 Task: Create Card Cybersecurity Training Session in Board Employee Satisfaction to Workspace E-commerce Management. Create Card Research and Development Review in Board Thought Leadership to Workspace E-commerce Management. Create Card Penetration Testing in Board Voice of Customer Feedback Collection and Analysis to Workspace E-commerce Management
Action: Mouse moved to (35, 258)
Screenshot: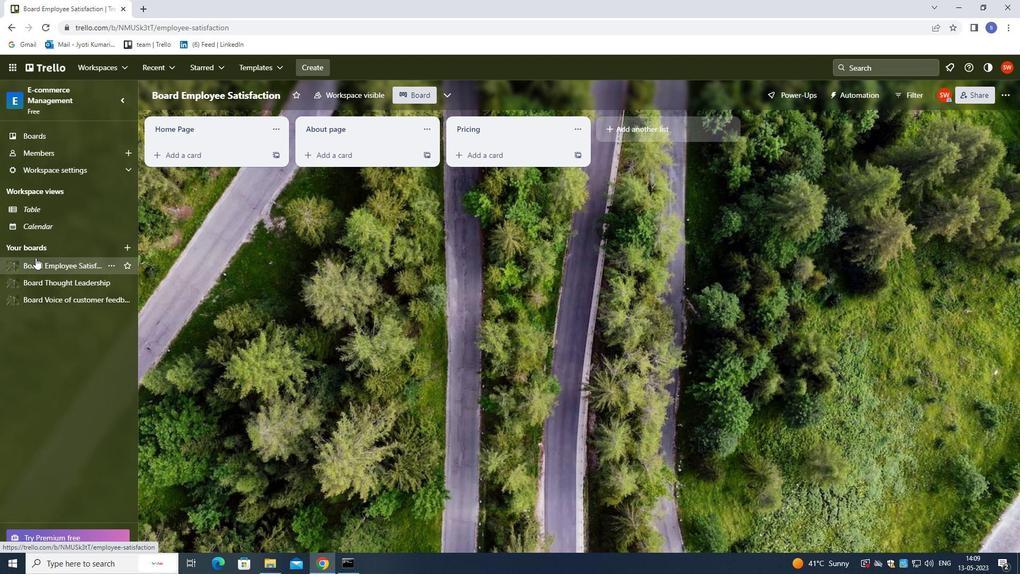 
Action: Mouse pressed left at (35, 258)
Screenshot: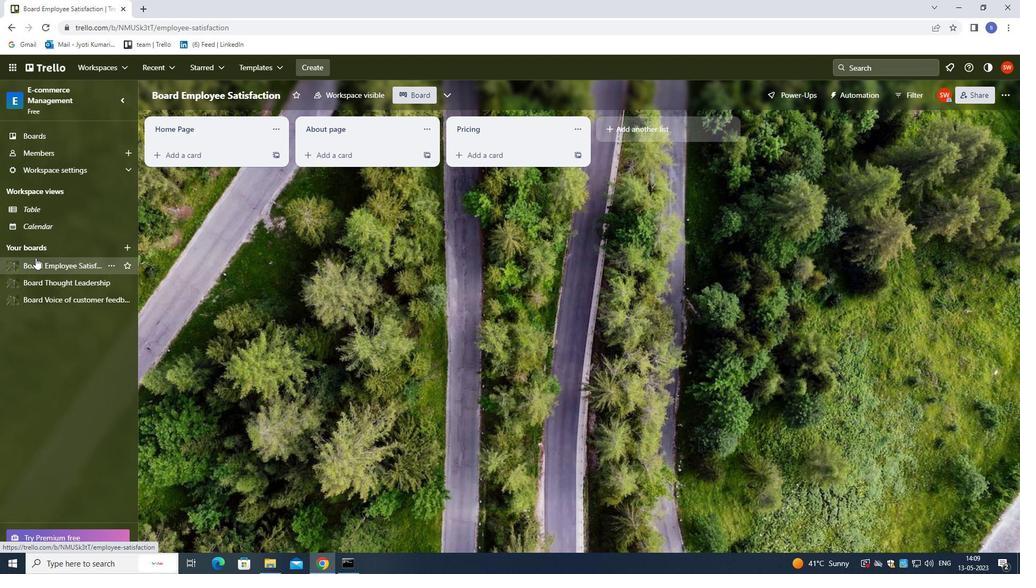 
Action: Mouse moved to (194, 152)
Screenshot: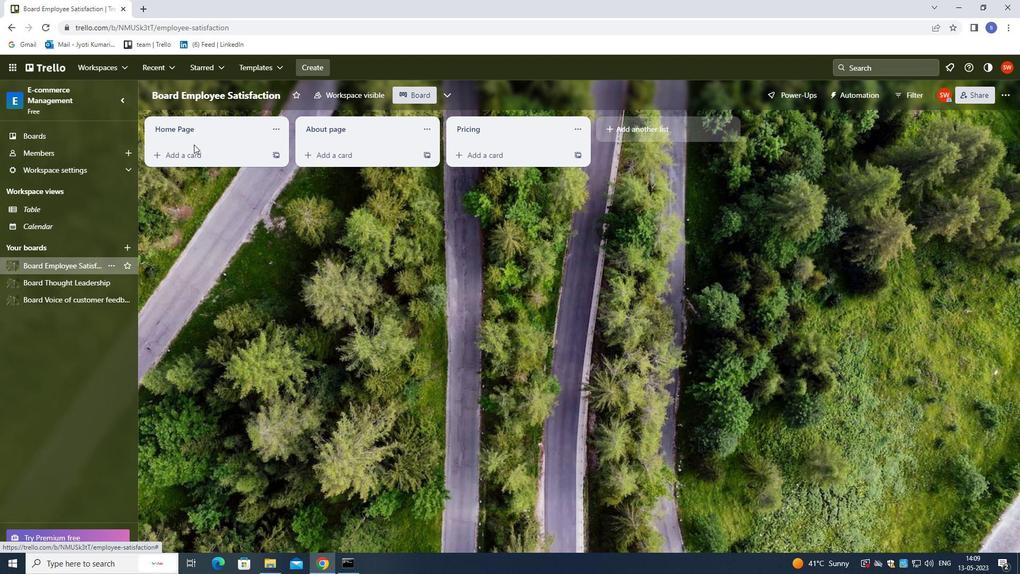 
Action: Mouse pressed left at (194, 152)
Screenshot: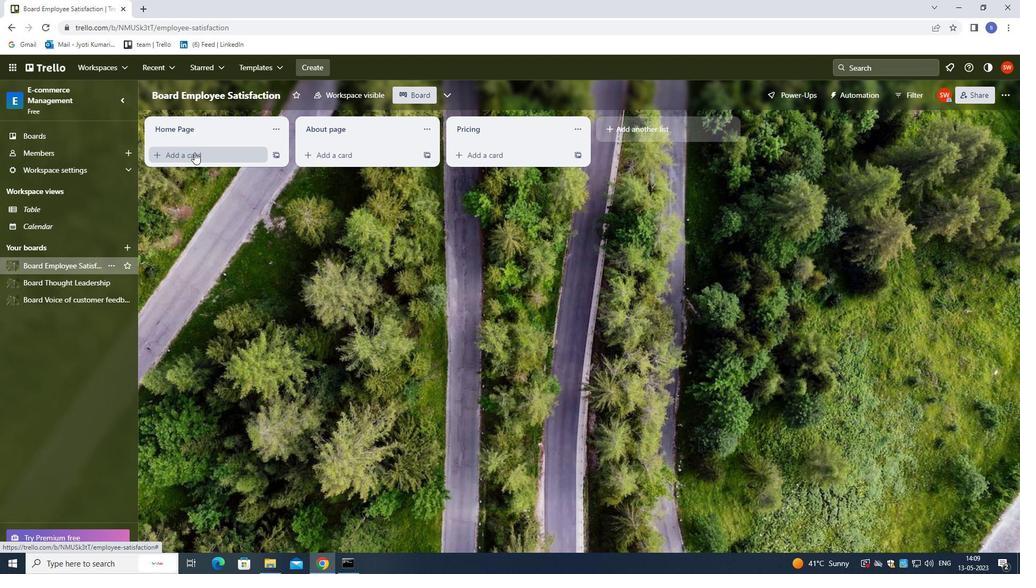 
Action: Mouse moved to (261, 247)
Screenshot: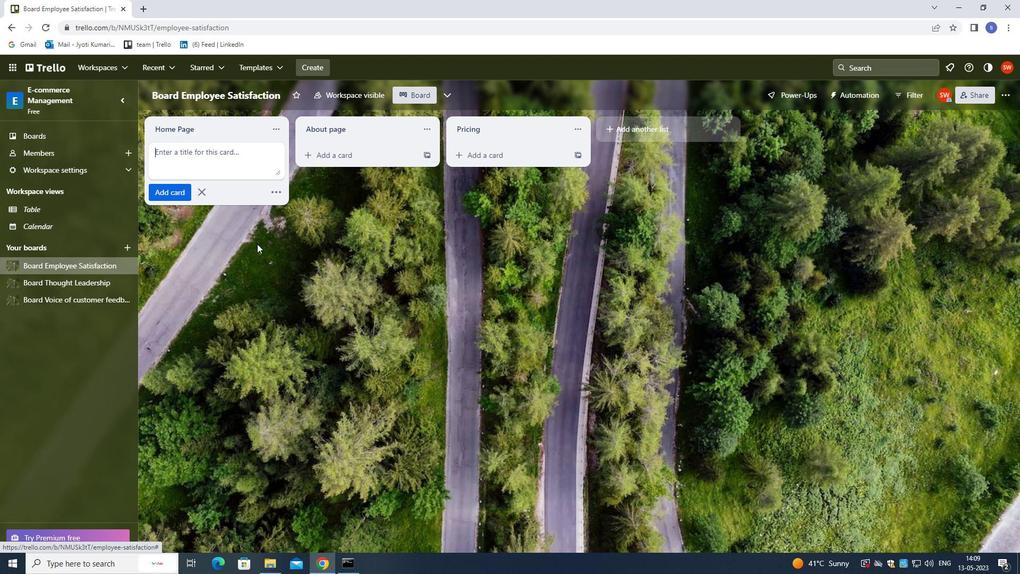 
Action: Key pressed <Key.shift>CYBERSECURITY<Key.space><Key.backspace><Key.backspace><Key.backspace><Key.backspace><Key.backspace><Key.backspace><Key.backspace><Key.backspace><Key.backspace>AECURITY<Key.space><Key.left><Key.left><Key.left><Key.left><Key.left><Key.left><Key.left><Key.left><Key.backspace>S<Key.right><Key.right><Key.right><Key.right><Key.right><Key.right><Key.right><Key.space><Key.shift>TRAINING<Key.space><Key.shift><Key.shift><Key.shift><Key.shift><Key.shift><Key.shift>SESSION<Key.enter>
Screenshot: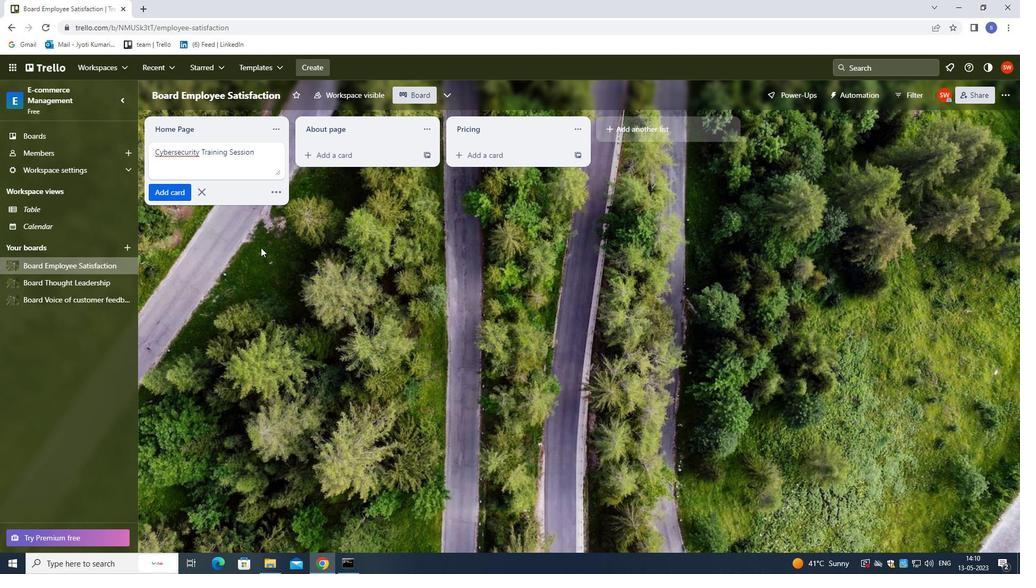 
Action: Mouse moved to (49, 286)
Screenshot: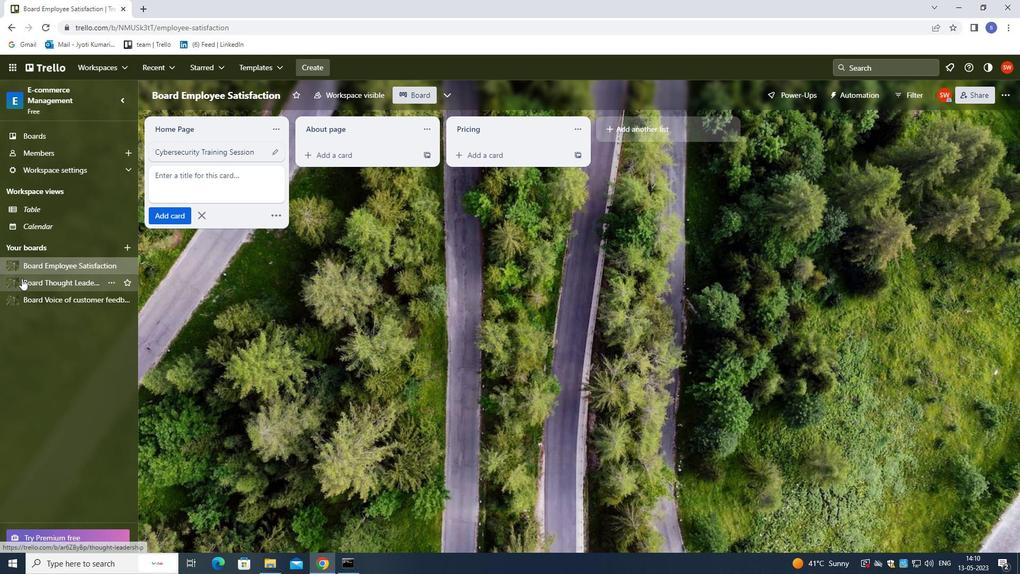 
Action: Mouse pressed left at (49, 286)
Screenshot: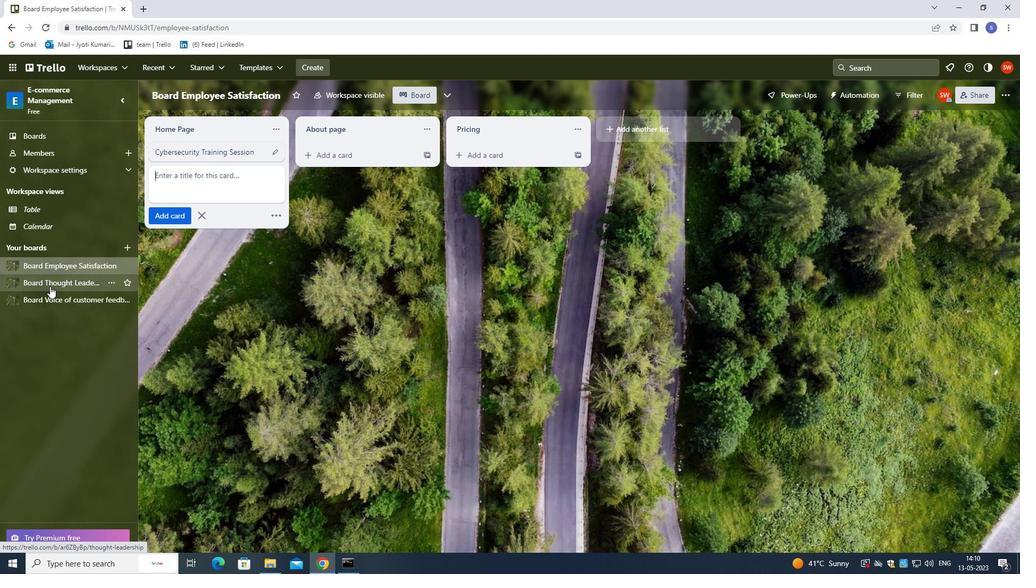 
Action: Mouse moved to (191, 152)
Screenshot: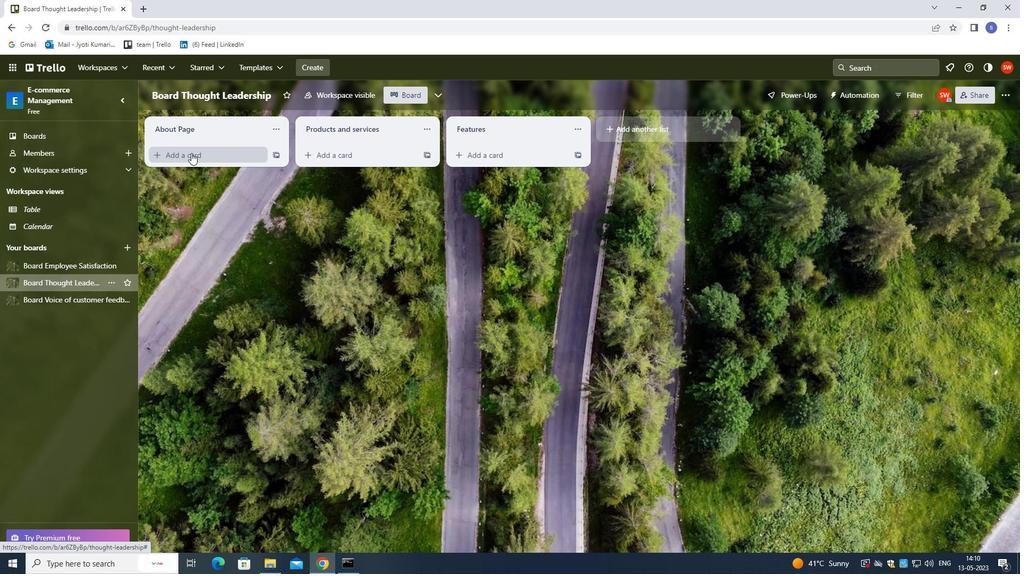 
Action: Mouse pressed left at (191, 152)
Screenshot: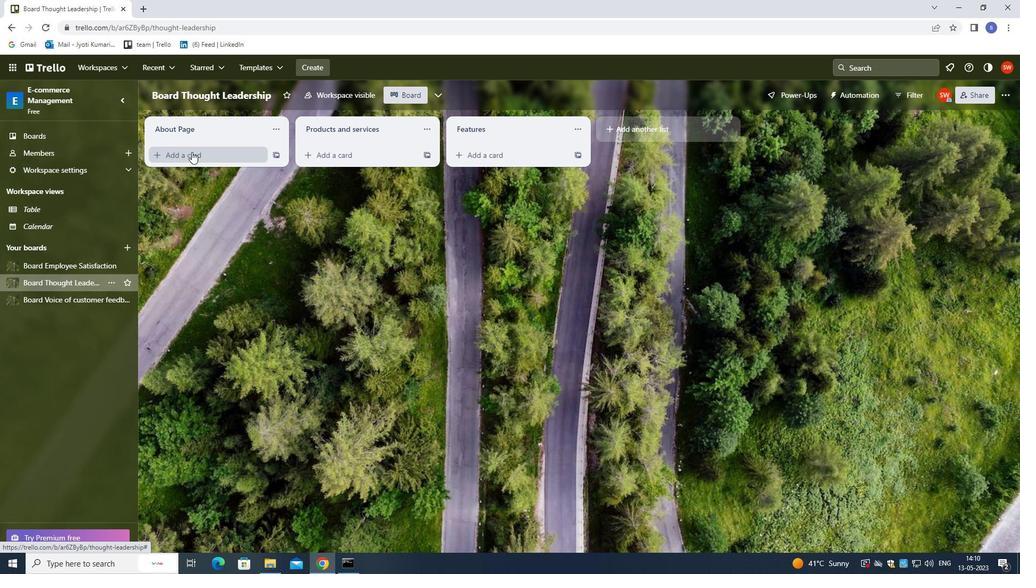 
Action: Mouse moved to (198, 284)
Screenshot: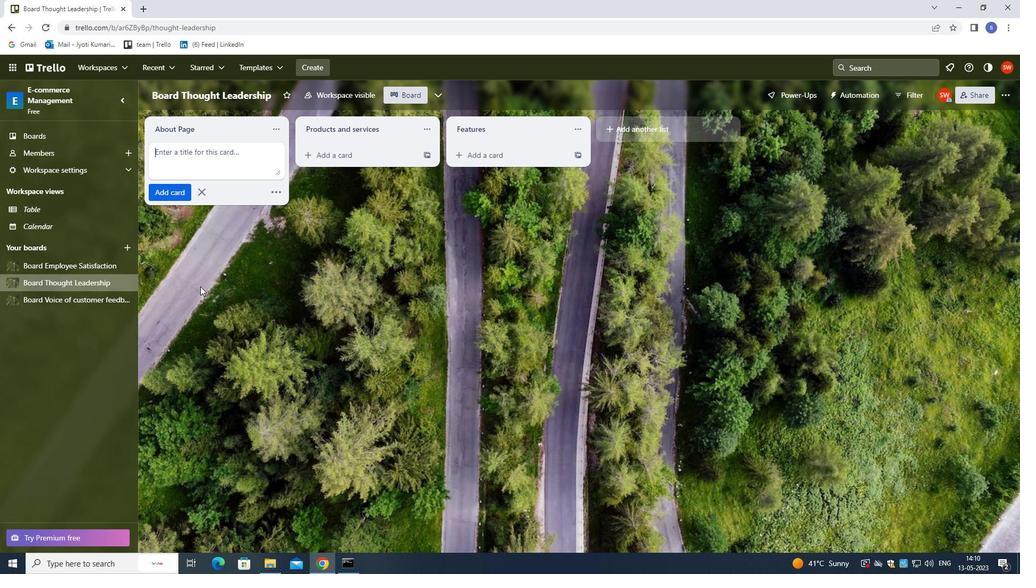 
Action: Key pressed <Key.shift>RESEARCH<Key.space>AND<Key.space><Key.shift>DEVELOPMENT<Key.enter>
Screenshot: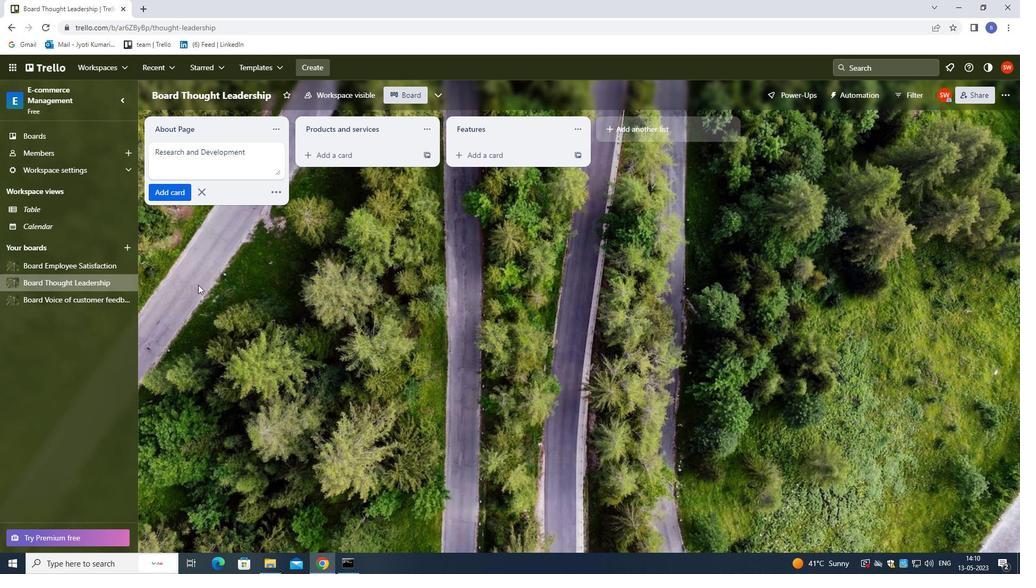 
Action: Mouse moved to (37, 300)
Screenshot: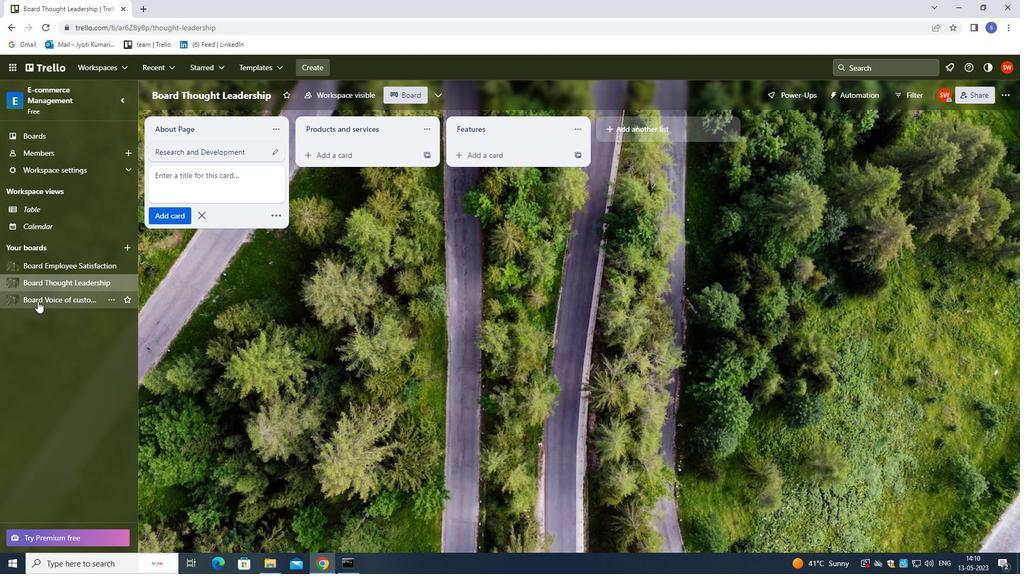 
Action: Mouse pressed left at (37, 300)
Screenshot: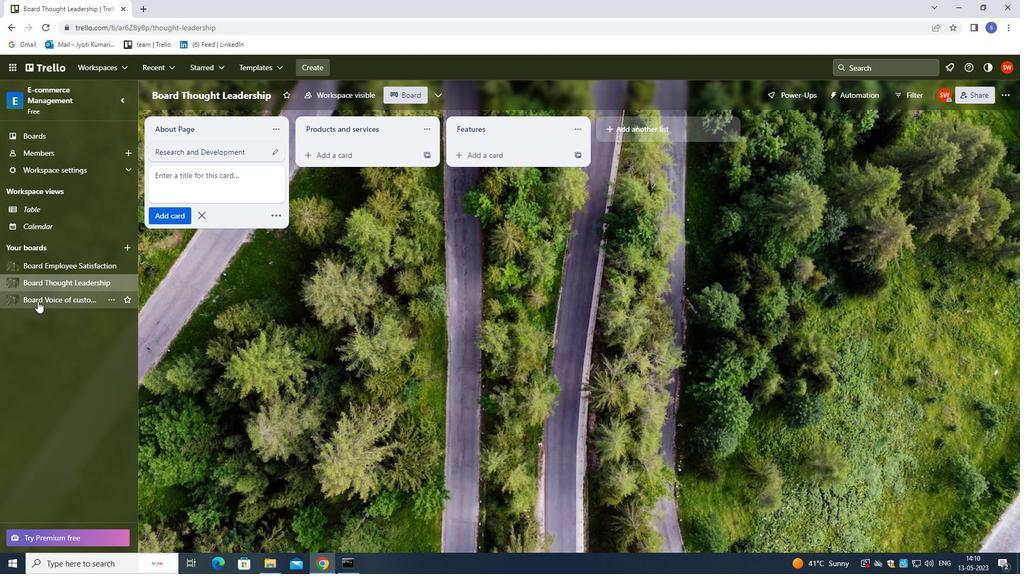 
Action: Mouse moved to (203, 155)
Screenshot: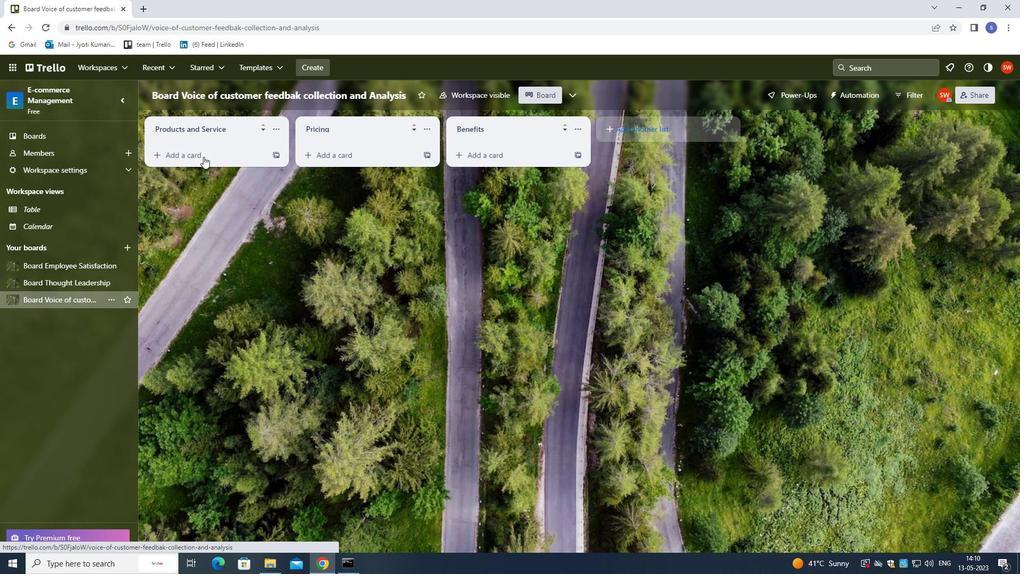 
Action: Mouse pressed left at (203, 155)
Screenshot: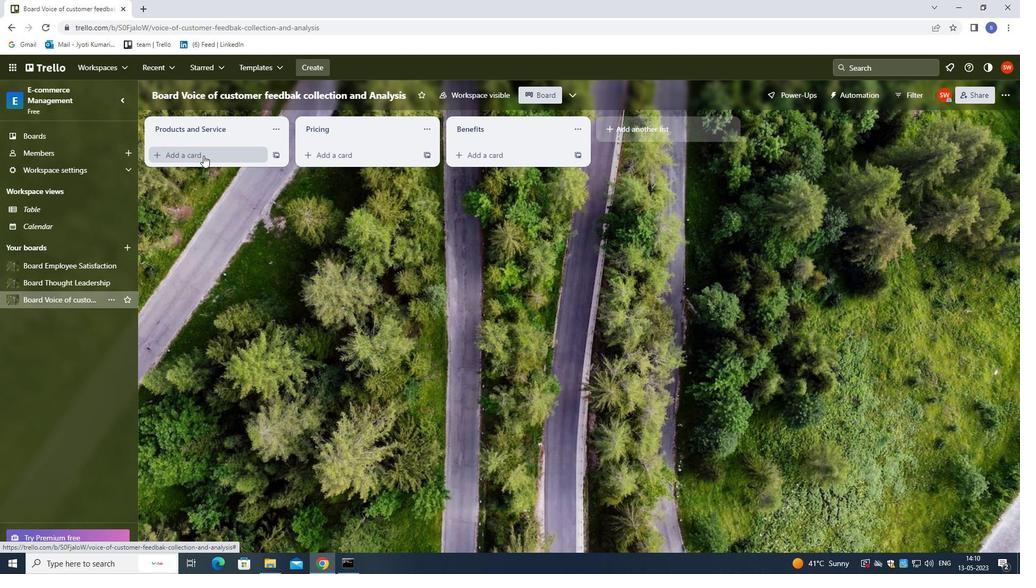 
Action: Mouse moved to (228, 304)
Screenshot: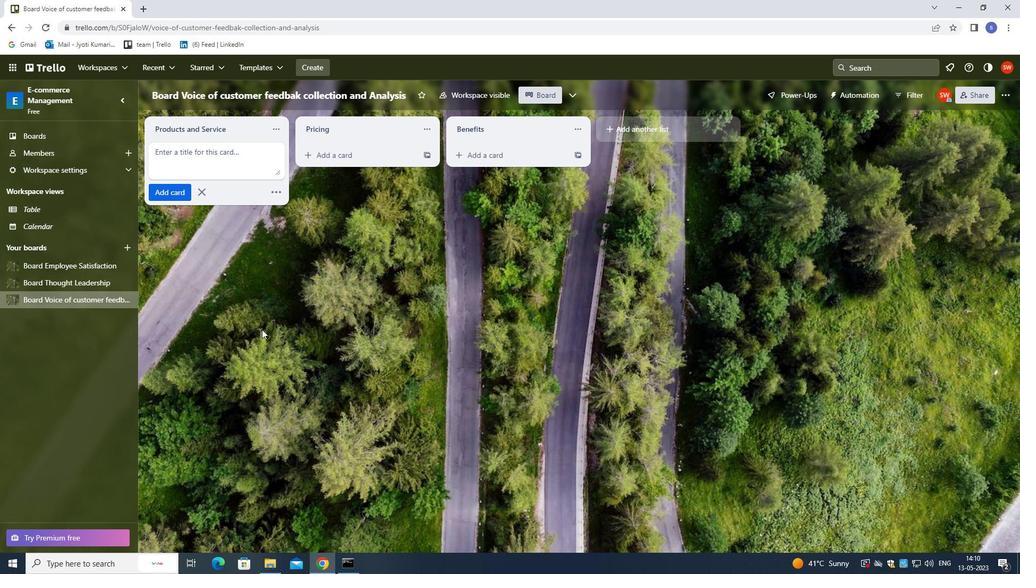 
Action: Key pressed <Key.shift>PENETRATION<Key.space><Key.shift>TESTING<Key.enter>
Screenshot: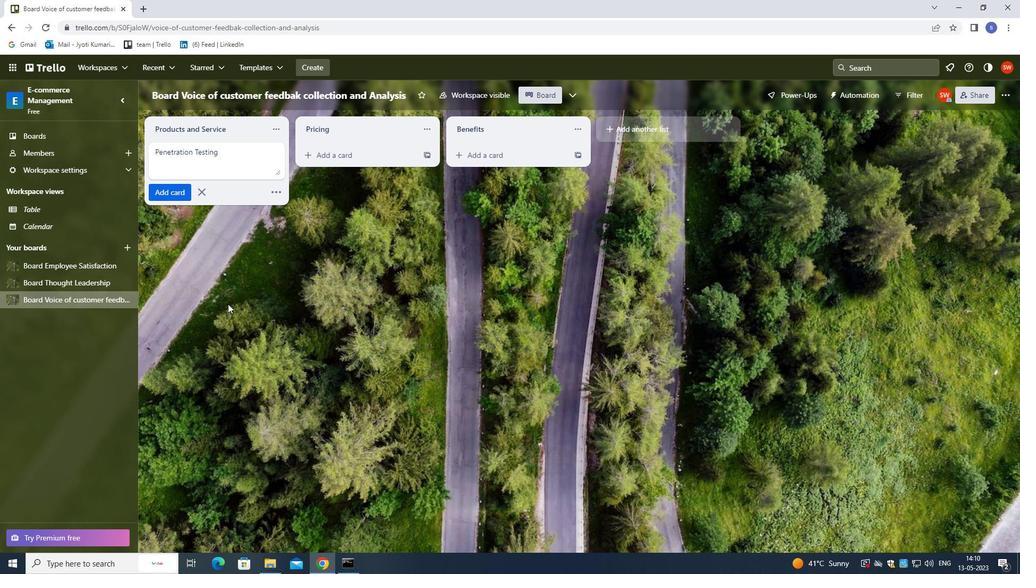 
